 Task: Create New Employee with Employee Name: Finley Cooper, Address Line1: 7976 Plumb Branch Dr., Address Line2: Monroeville, Address Line3:  PA 15146, Cell Number: 803-818-8313
Action: Mouse moved to (196, 38)
Screenshot: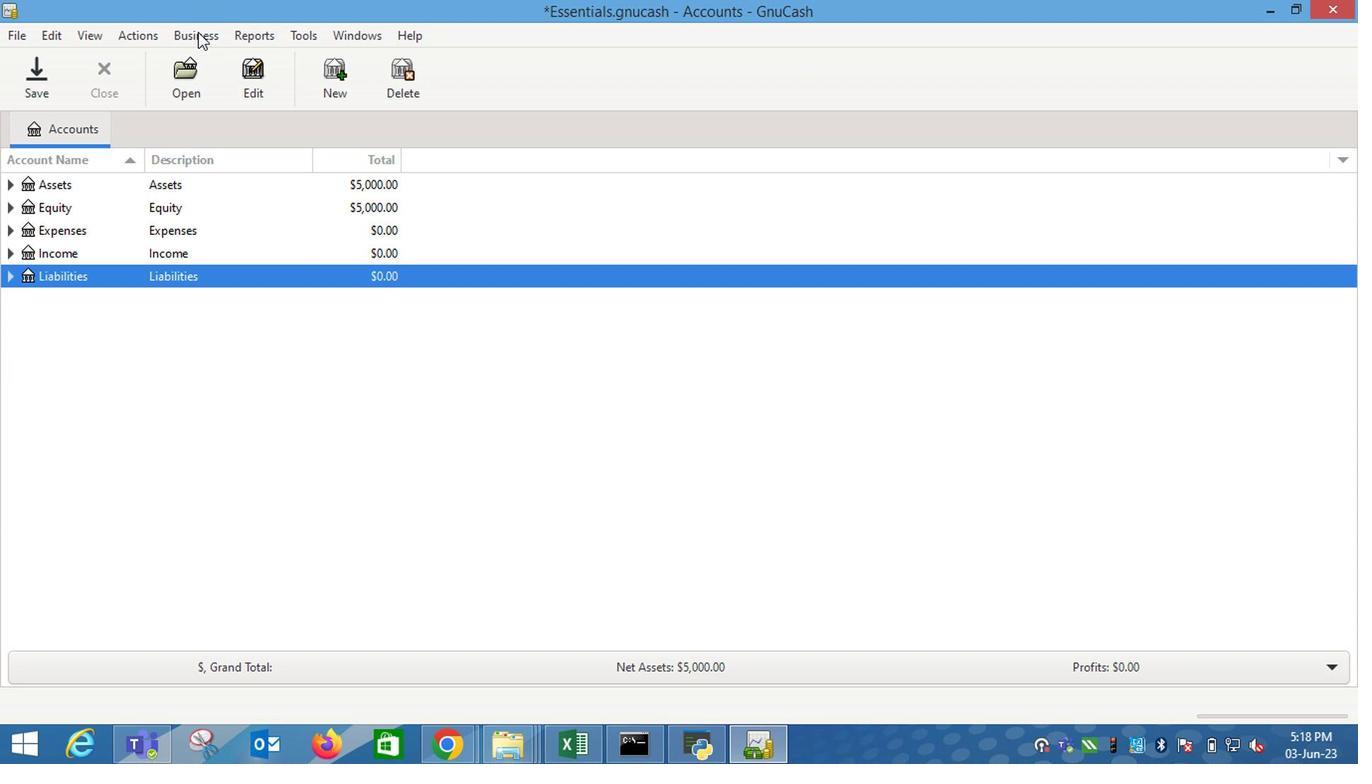 
Action: Mouse pressed left at (196, 38)
Screenshot: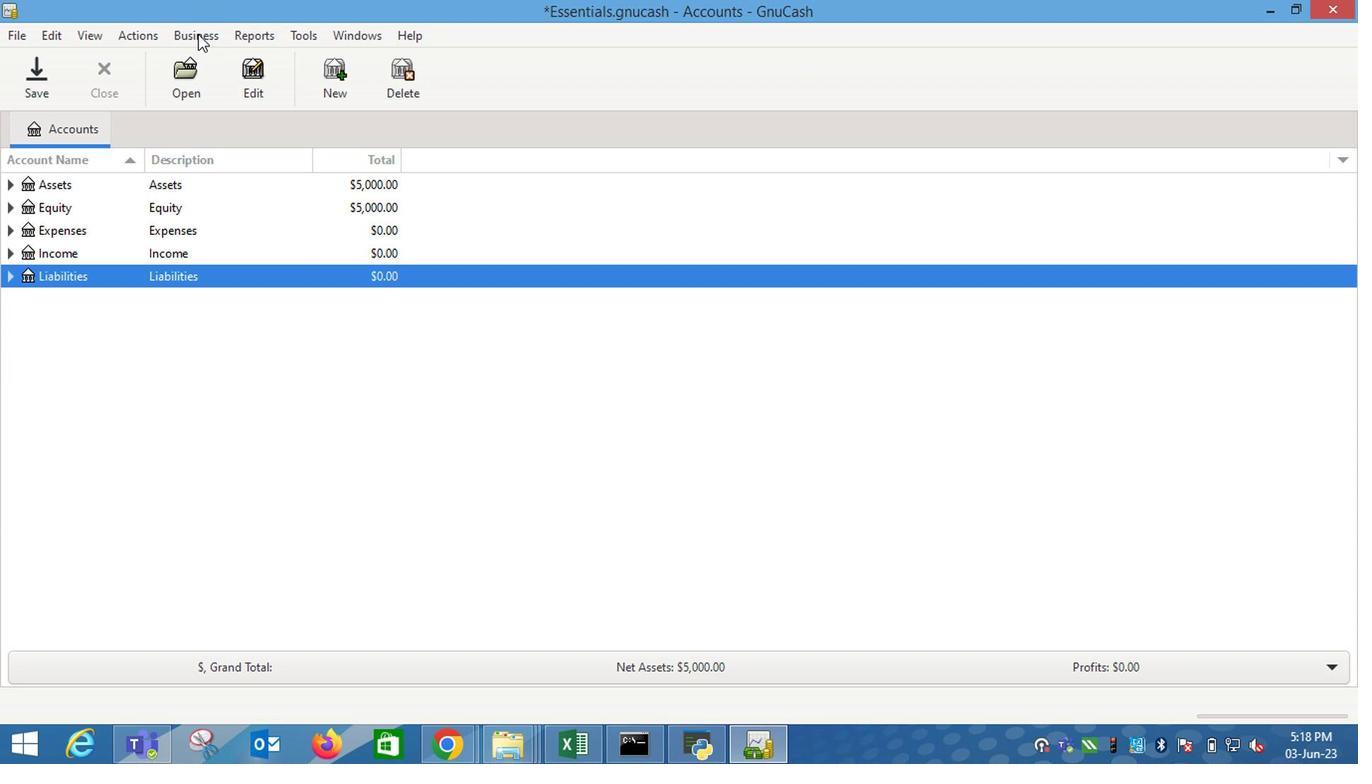 
Action: Mouse moved to (464, 146)
Screenshot: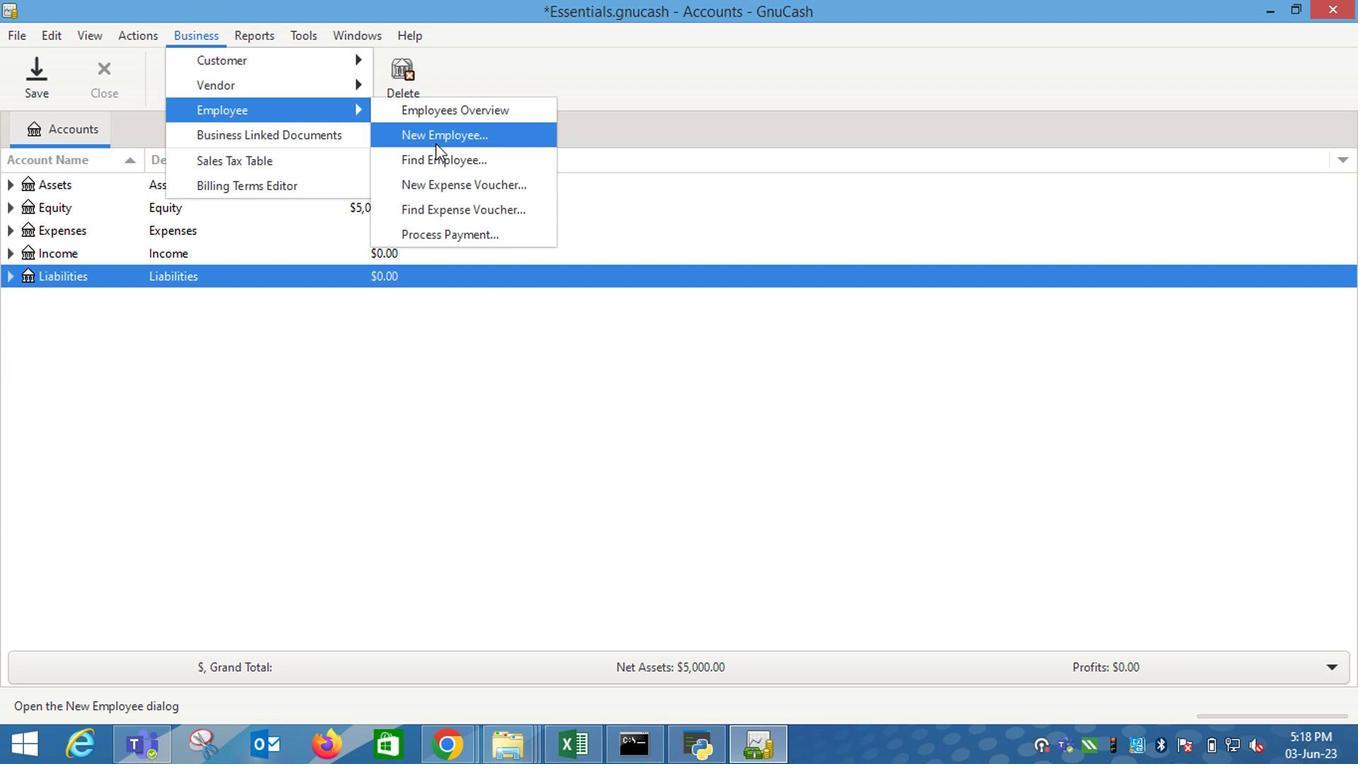 
Action: Mouse pressed left at (464, 146)
Screenshot: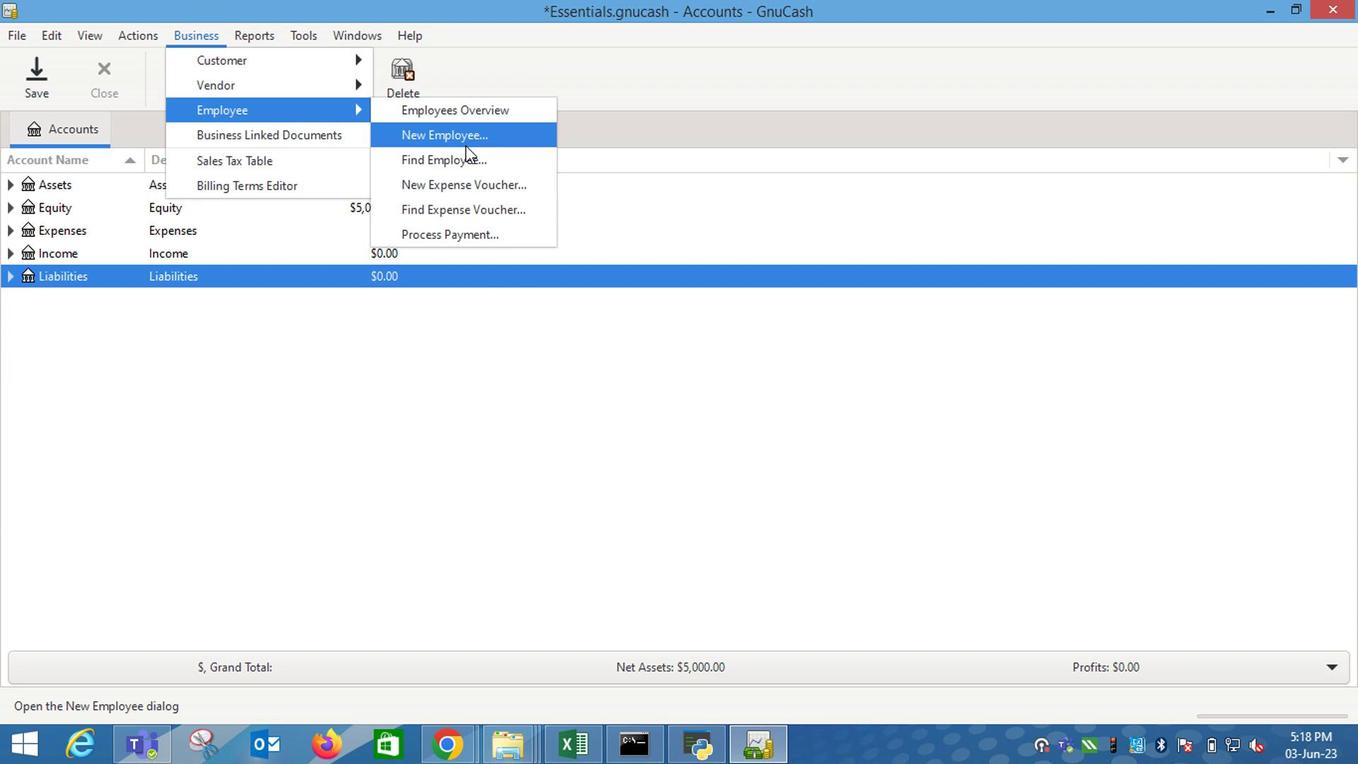
Action: Mouse moved to (657, 322)
Screenshot: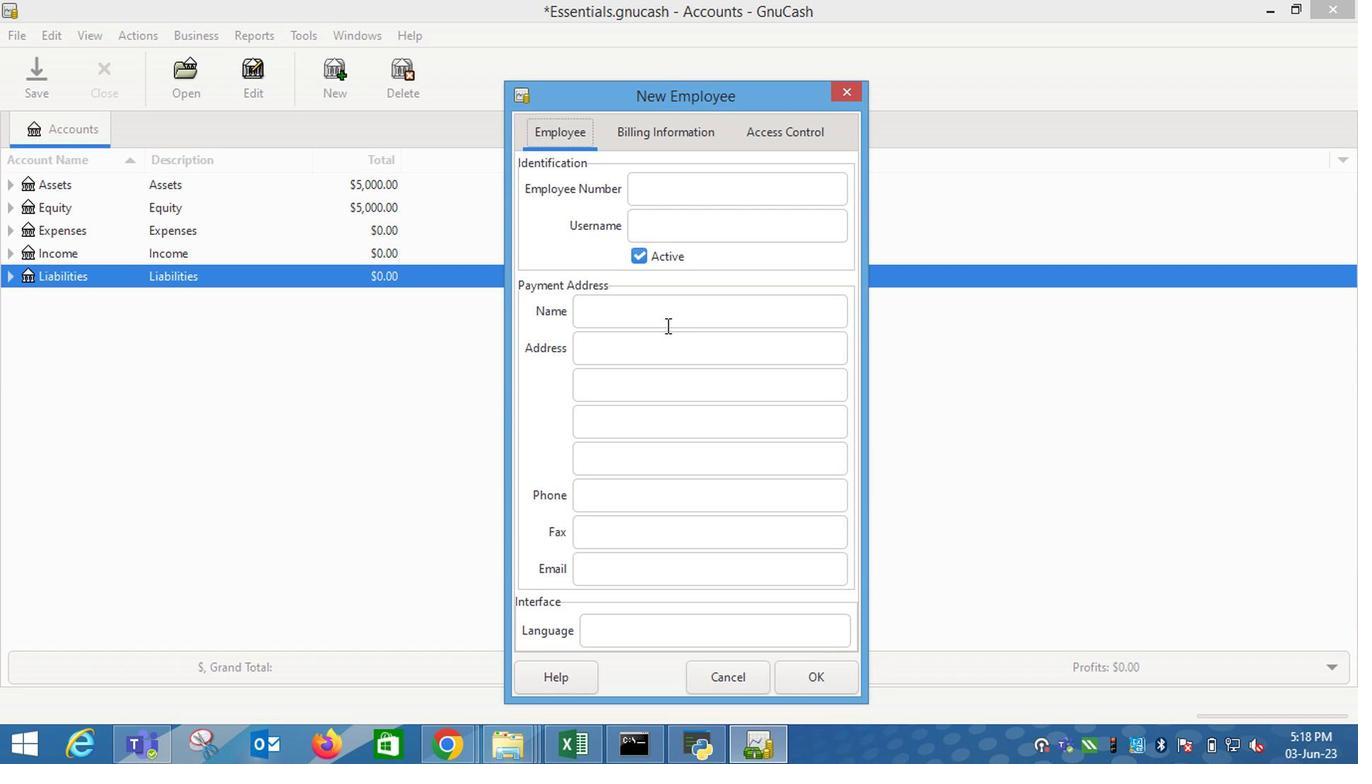 
Action: Mouse pressed left at (657, 322)
Screenshot: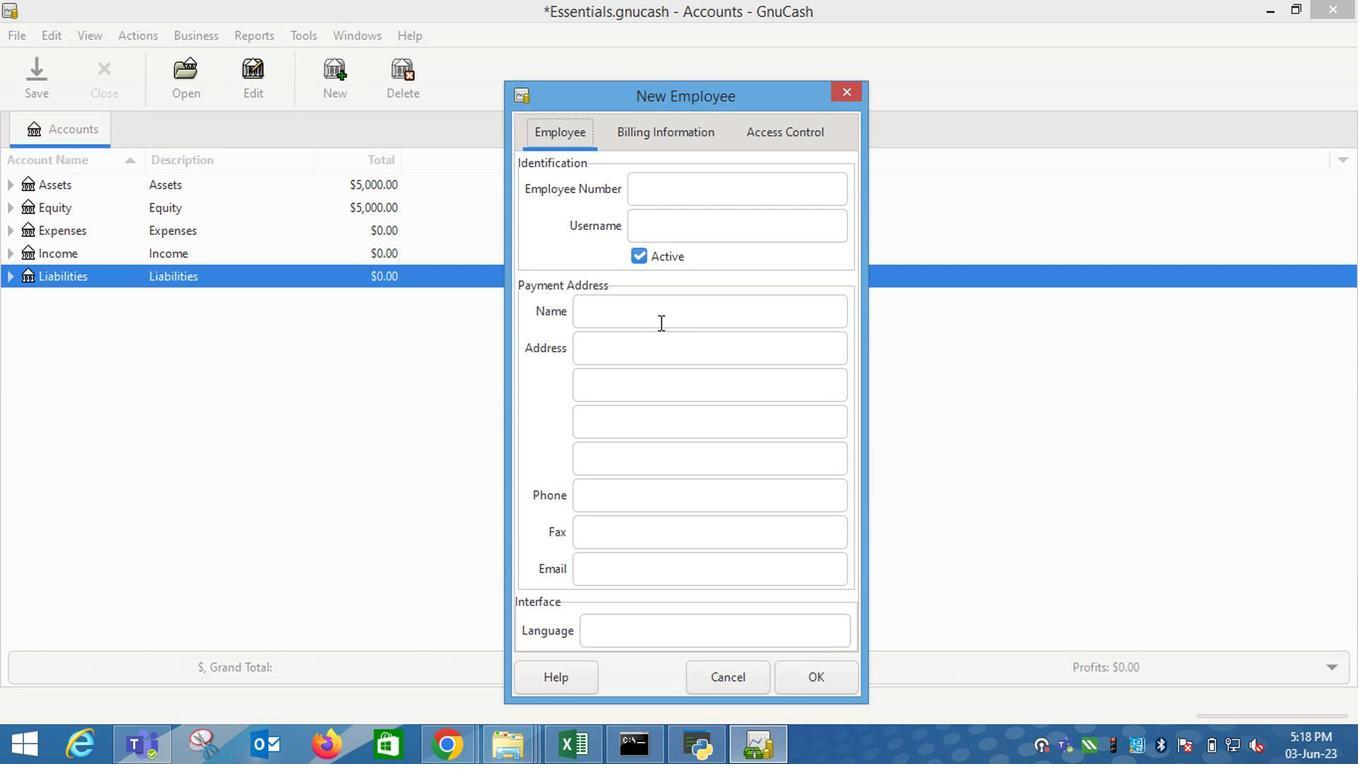 
Action: Mouse moved to (1018, 388)
Screenshot: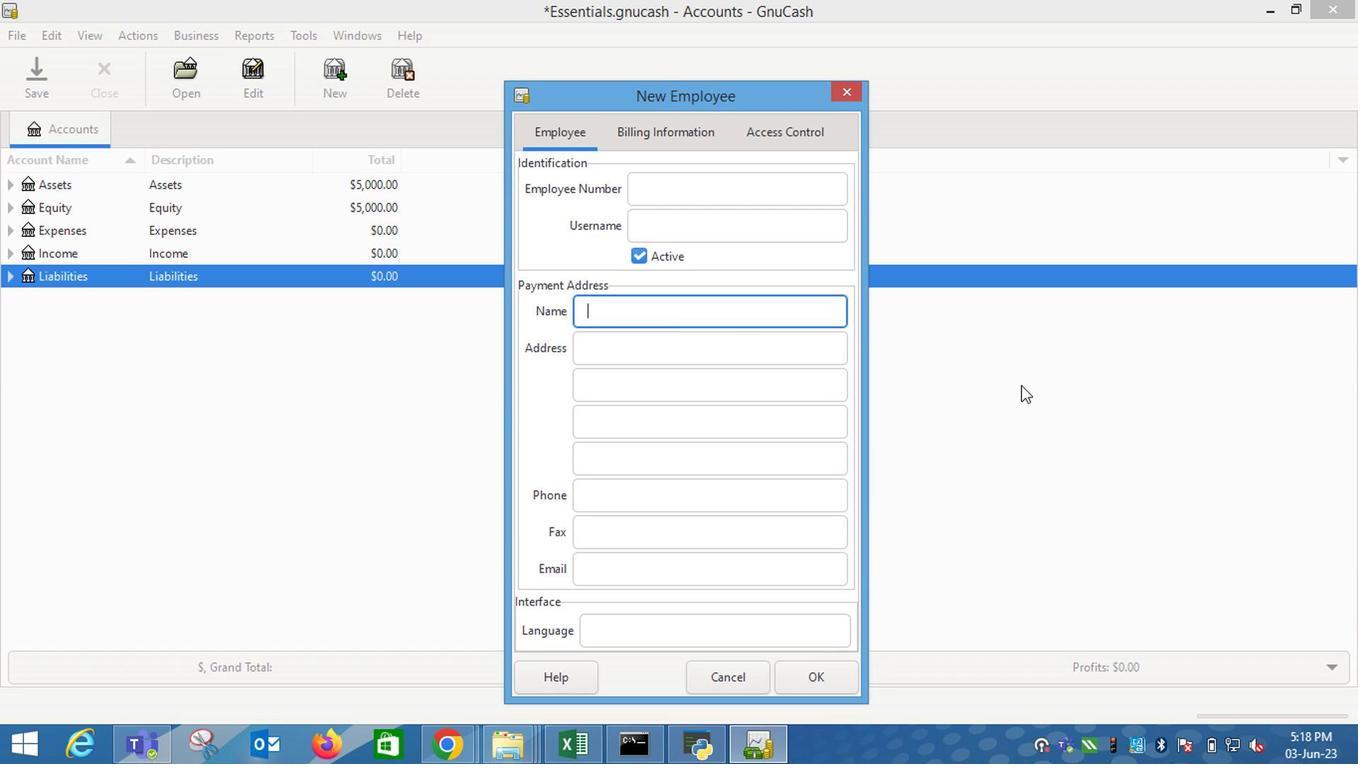 
Action: Key pressed <Key.shift_r>Finley<Key.space><Key.shift_r>Cooper<Key.tab>7976<Key.space><Key.shift_r>Plumb<Key.space><Key.shift_r>Branch<Key.space><Key.shift_r>Dr.<Key.tab><Key.shift_r>Monre<Key.backspace>oeville<Key.tab><Key.shift_r>PA<Key.space>15146<Key.tab><Key.tab>803-818-8313
Screenshot: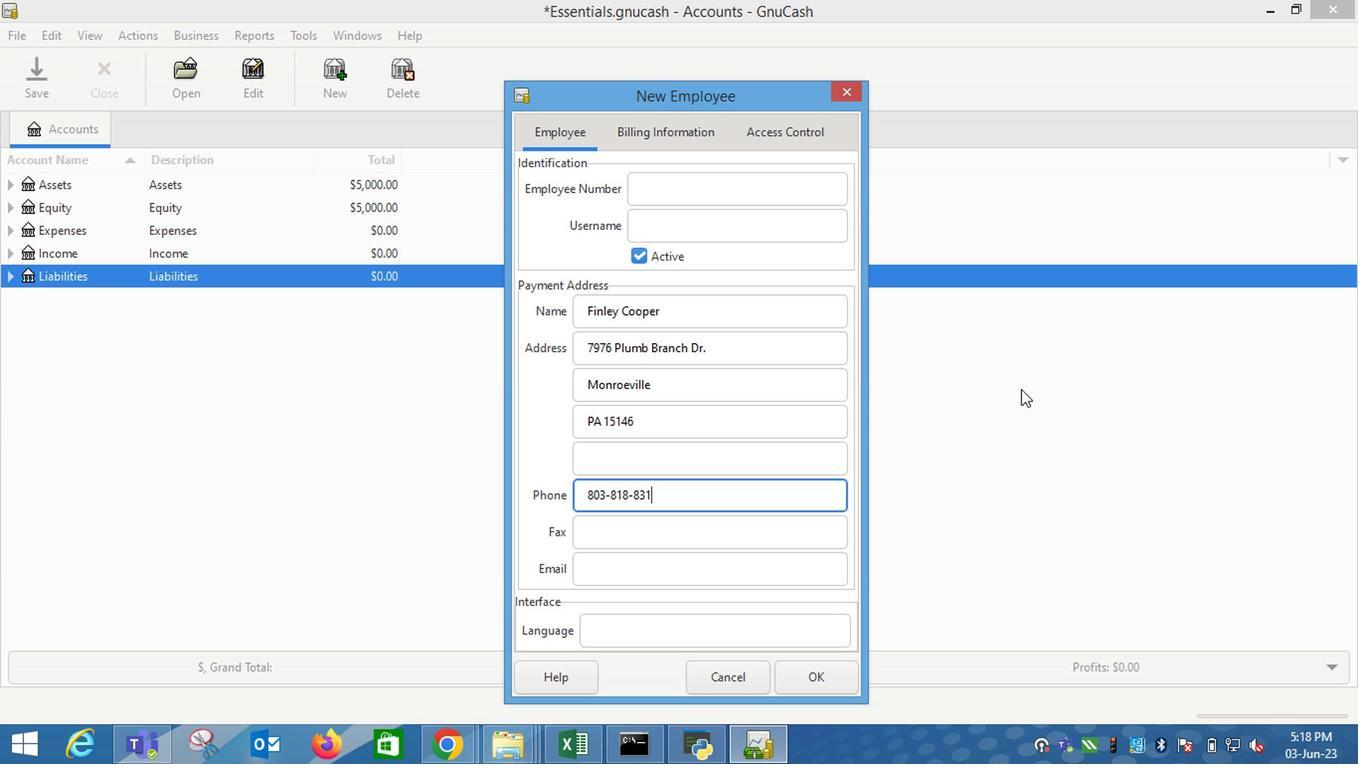 
Action: Mouse moved to (636, 139)
Screenshot: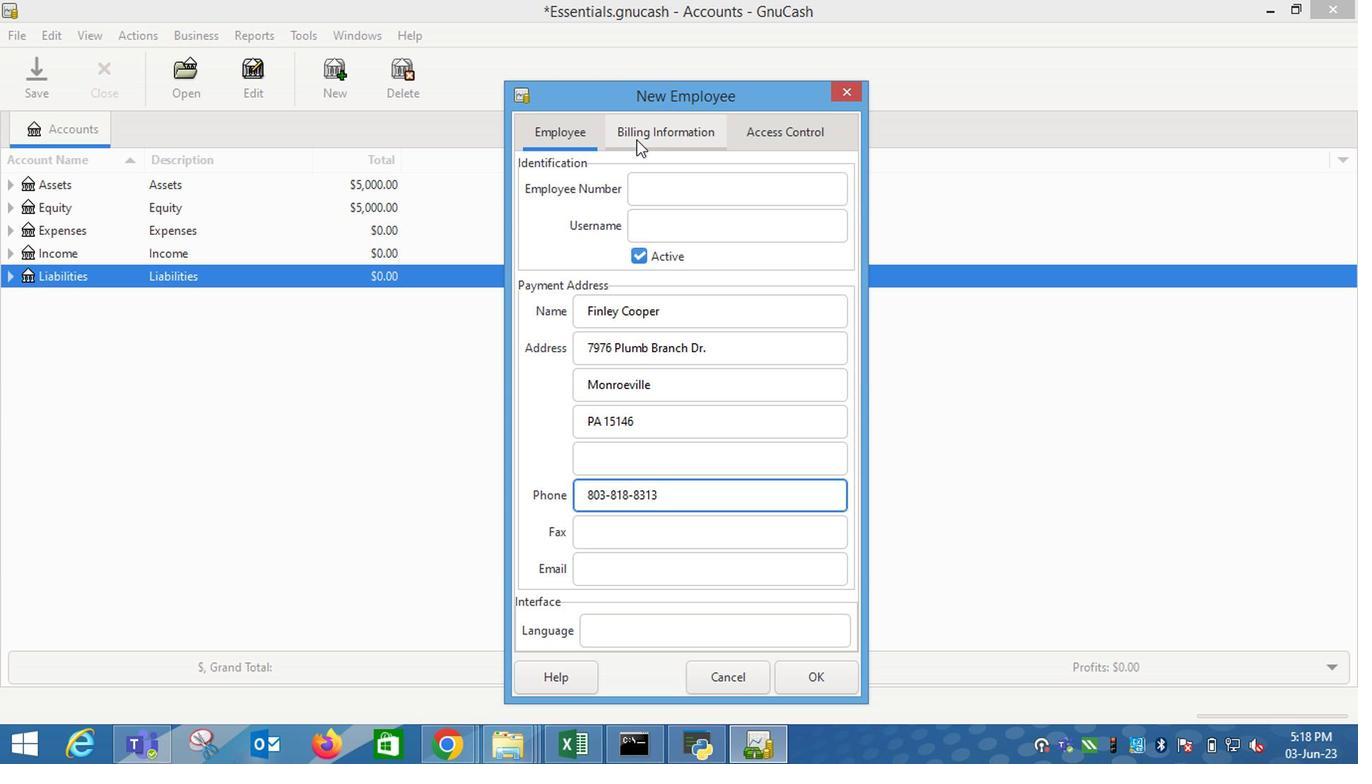 
Action: Mouse pressed left at (636, 139)
Screenshot: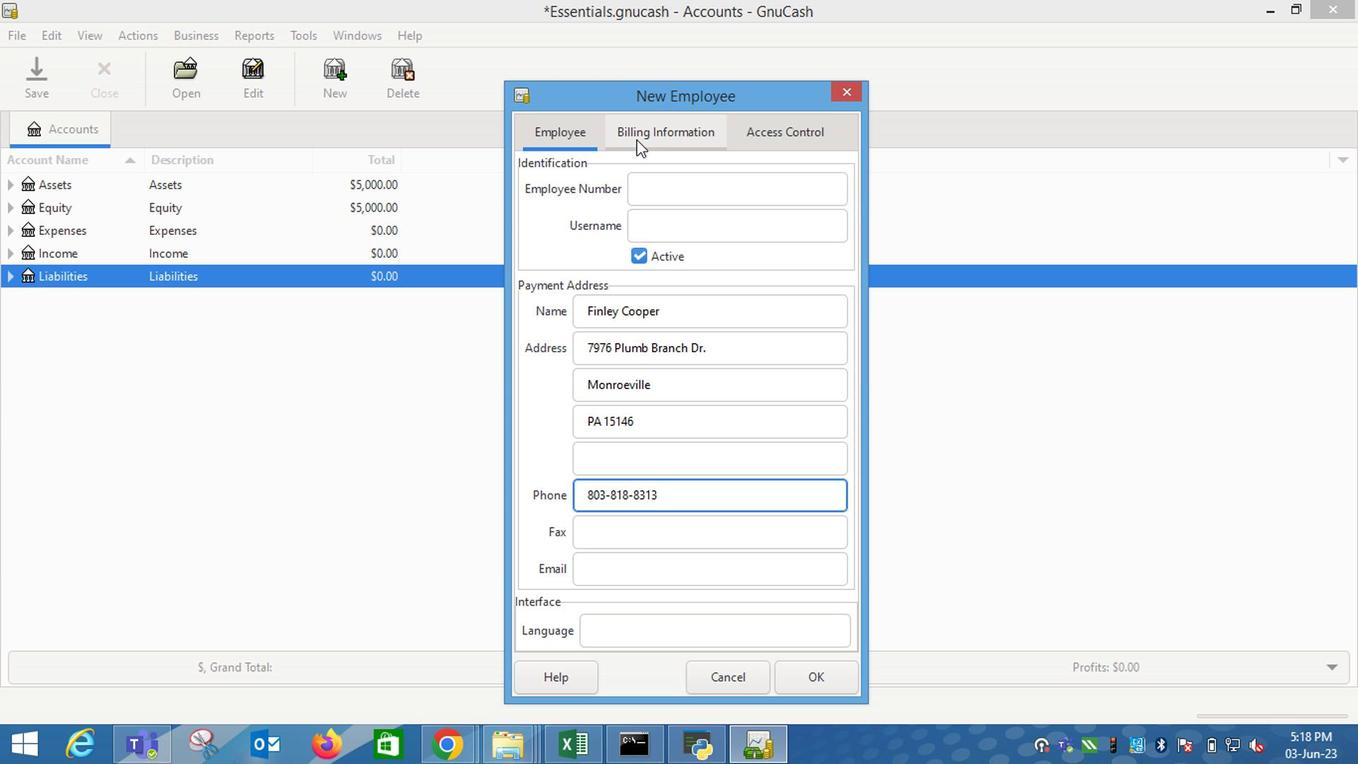 
Action: Mouse moved to (814, 679)
Screenshot: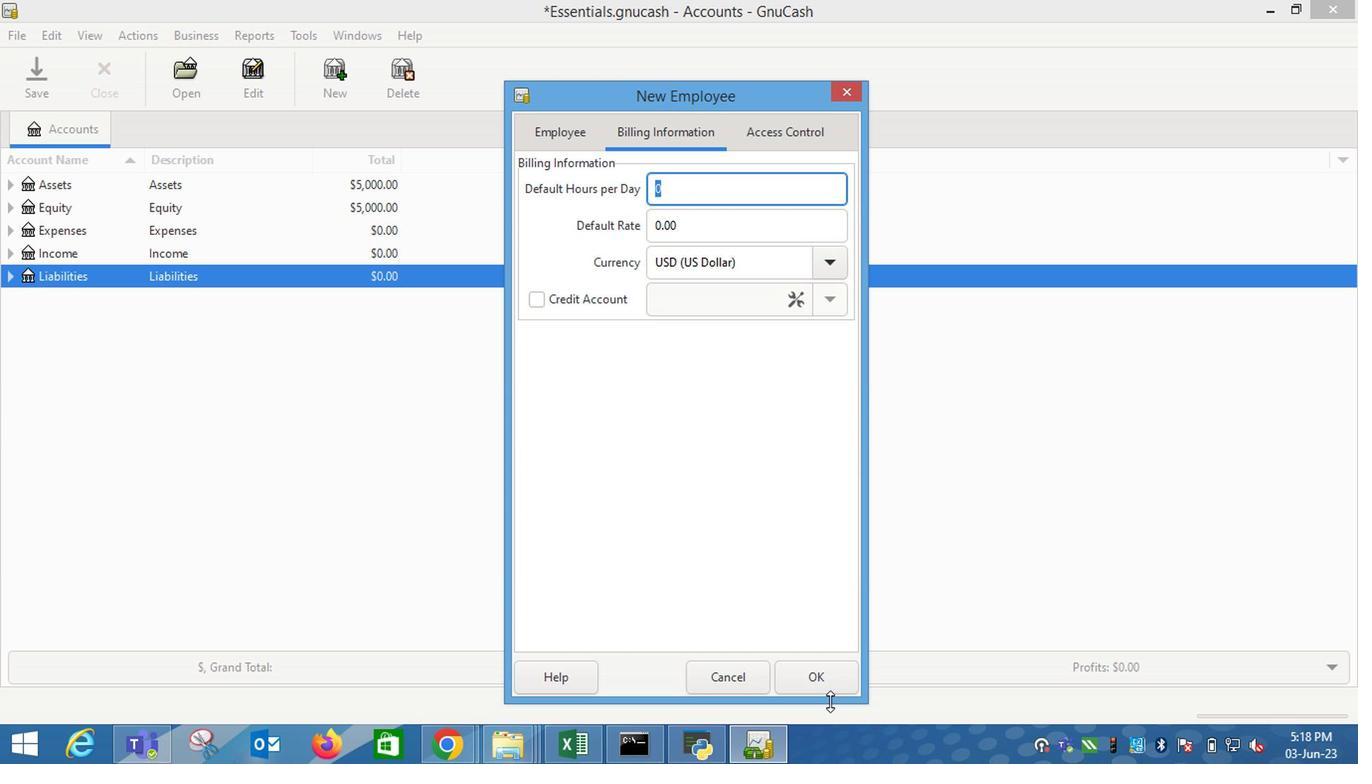 
Action: Mouse pressed left at (814, 679)
Screenshot: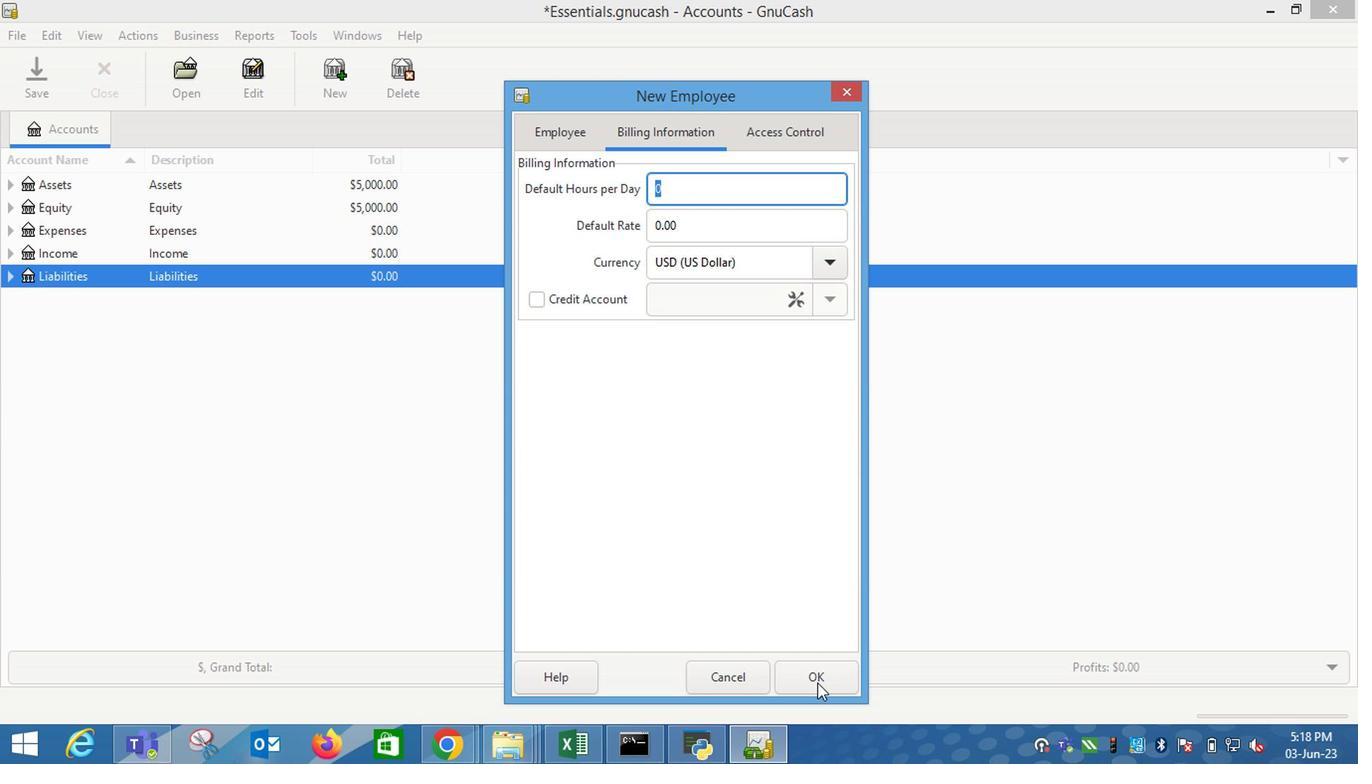
